 Task: Display open comments.
Action: Mouse moved to (1157, 71)
Screenshot: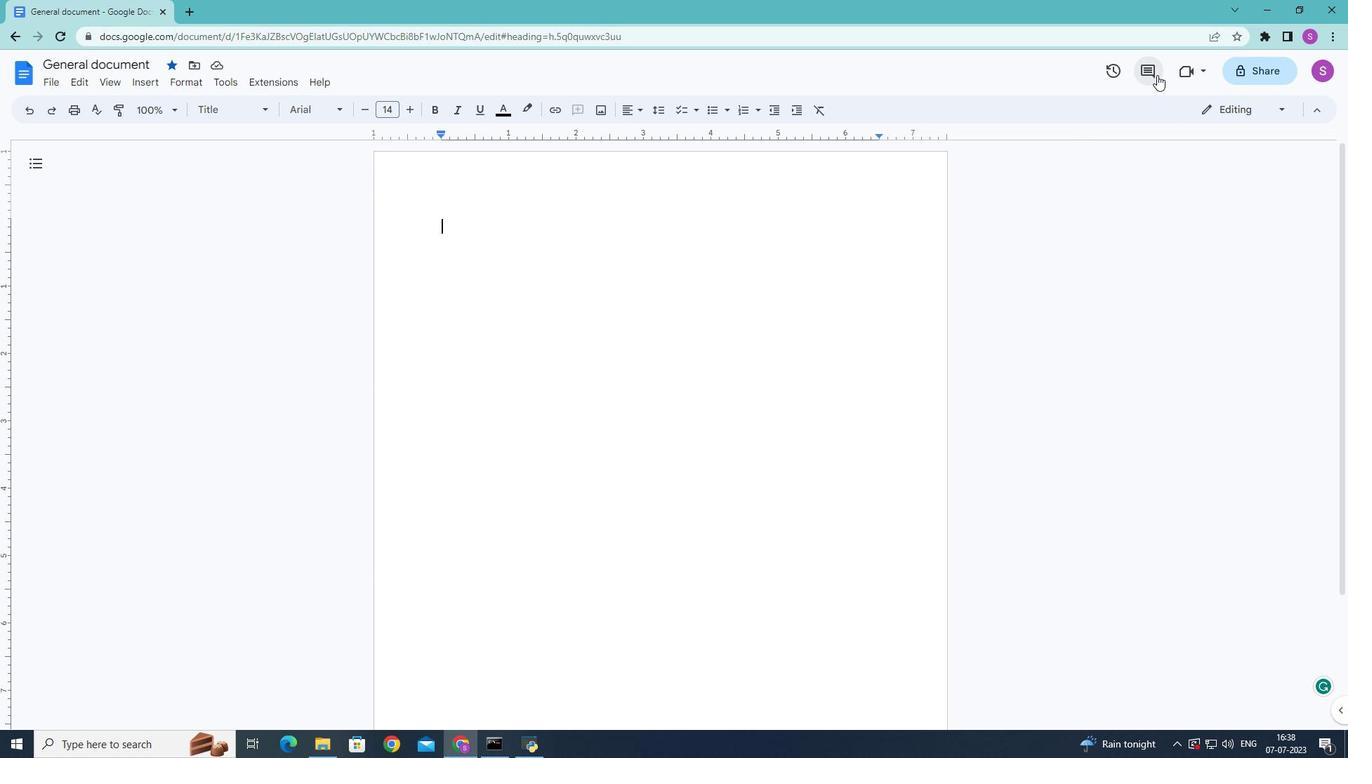 
Action: Mouse pressed left at (1157, 71)
Screenshot: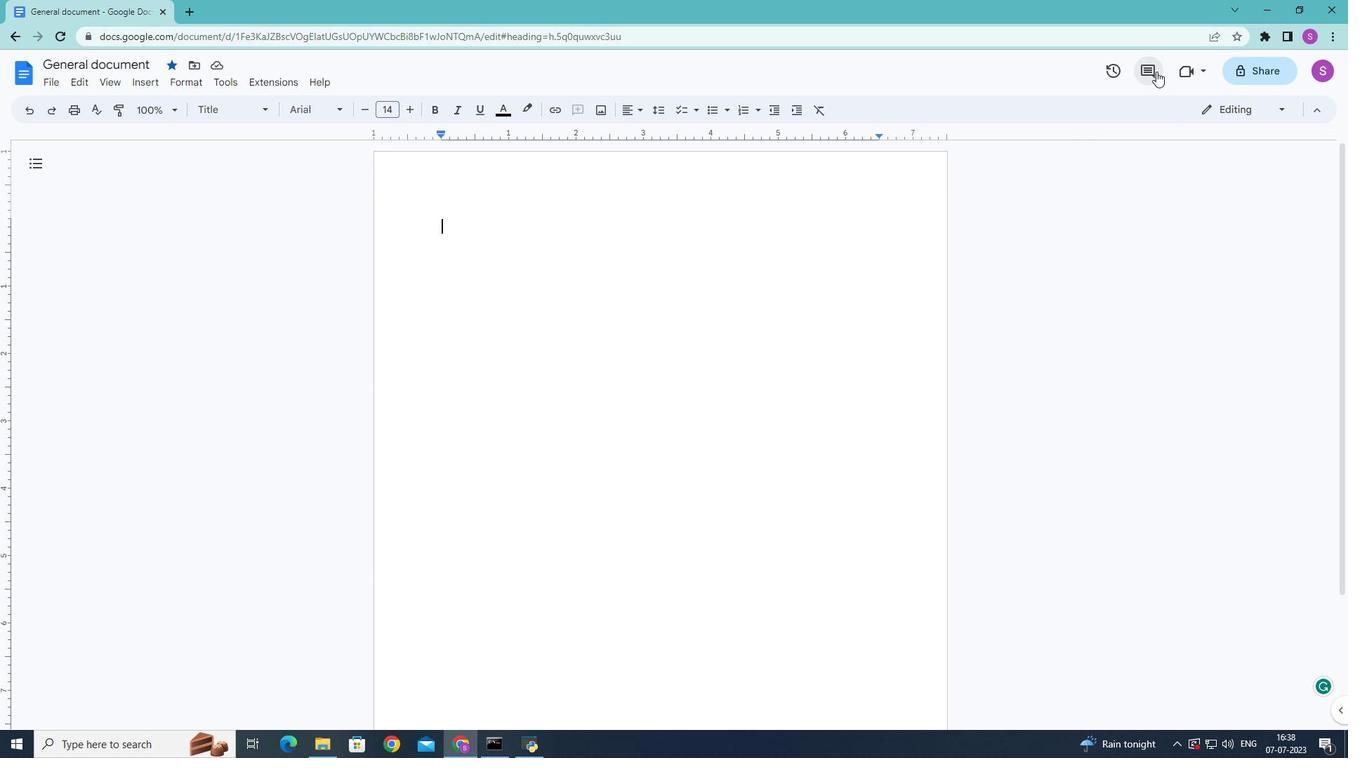 
Action: Mouse moved to (1209, 110)
Screenshot: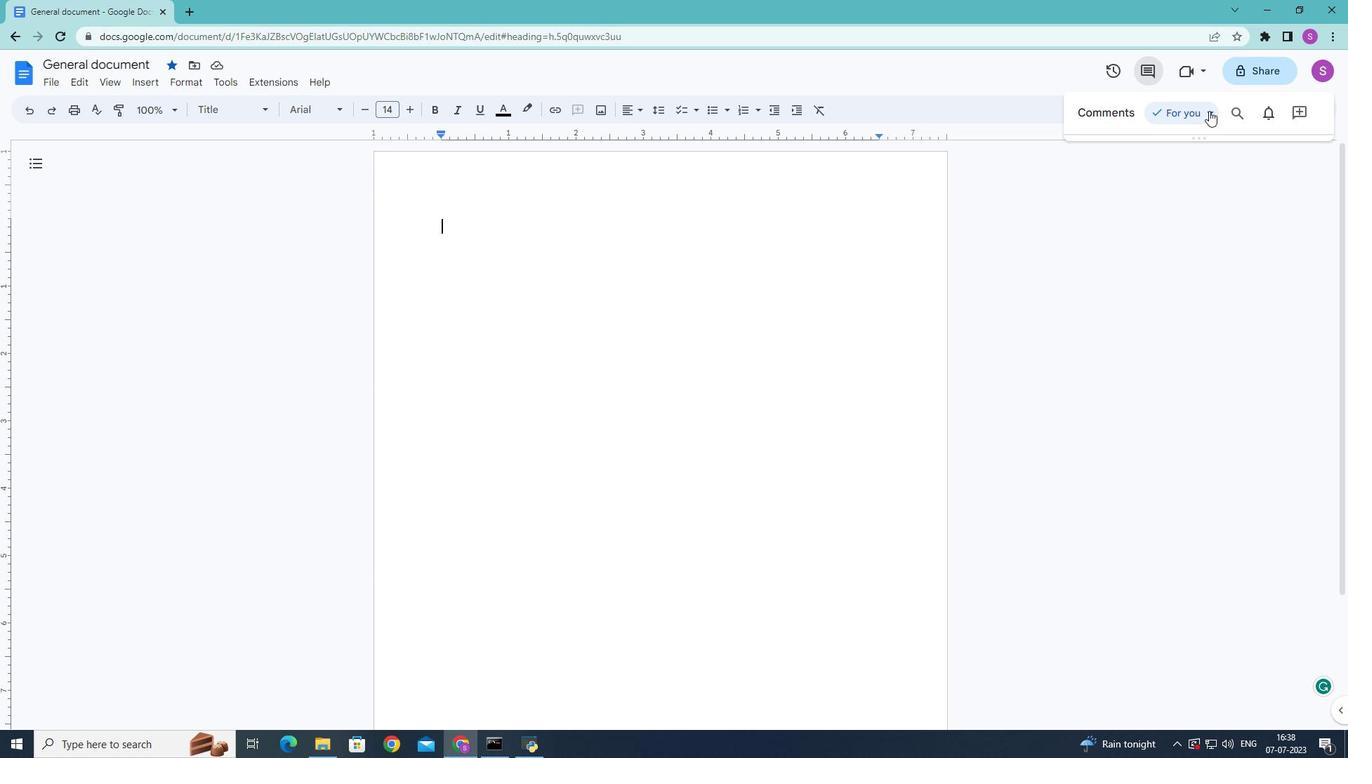 
Action: Mouse pressed left at (1209, 110)
Screenshot: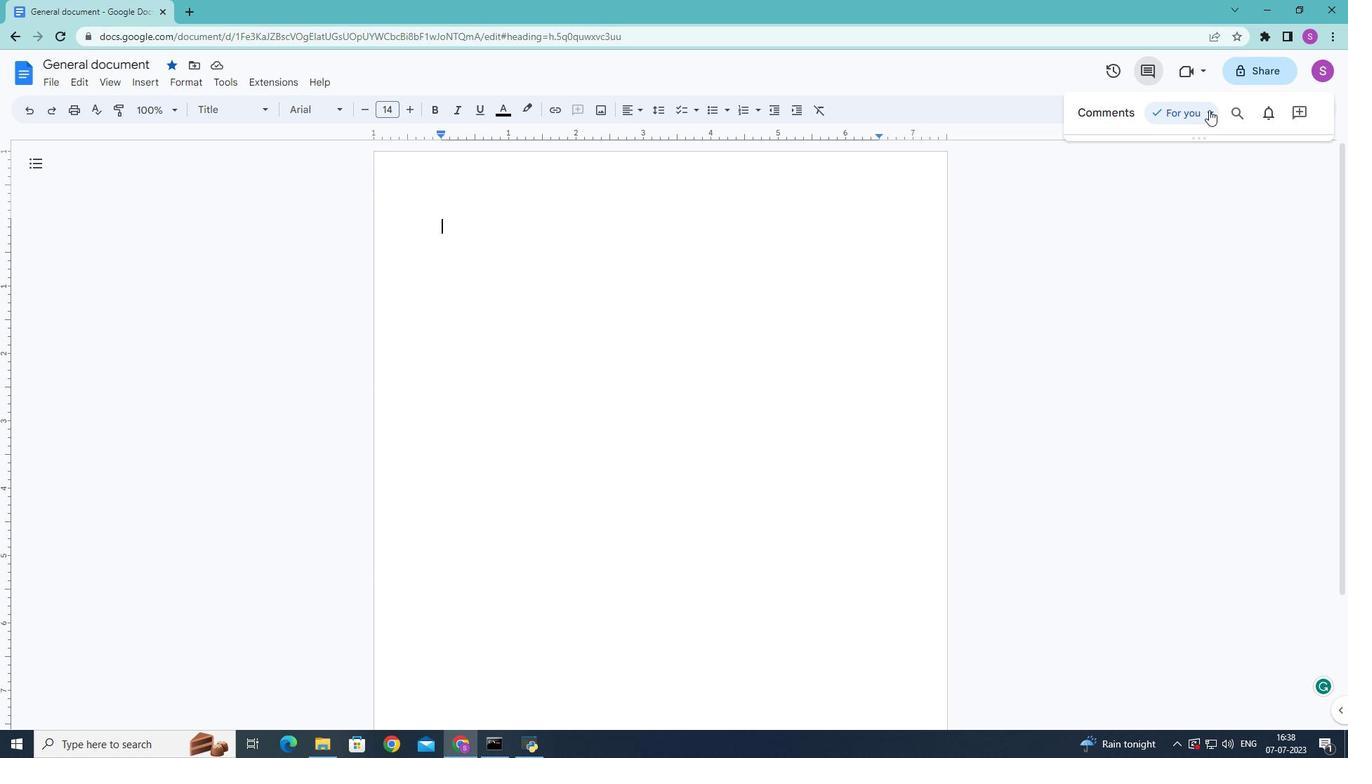 
Action: Mouse moved to (1190, 184)
Screenshot: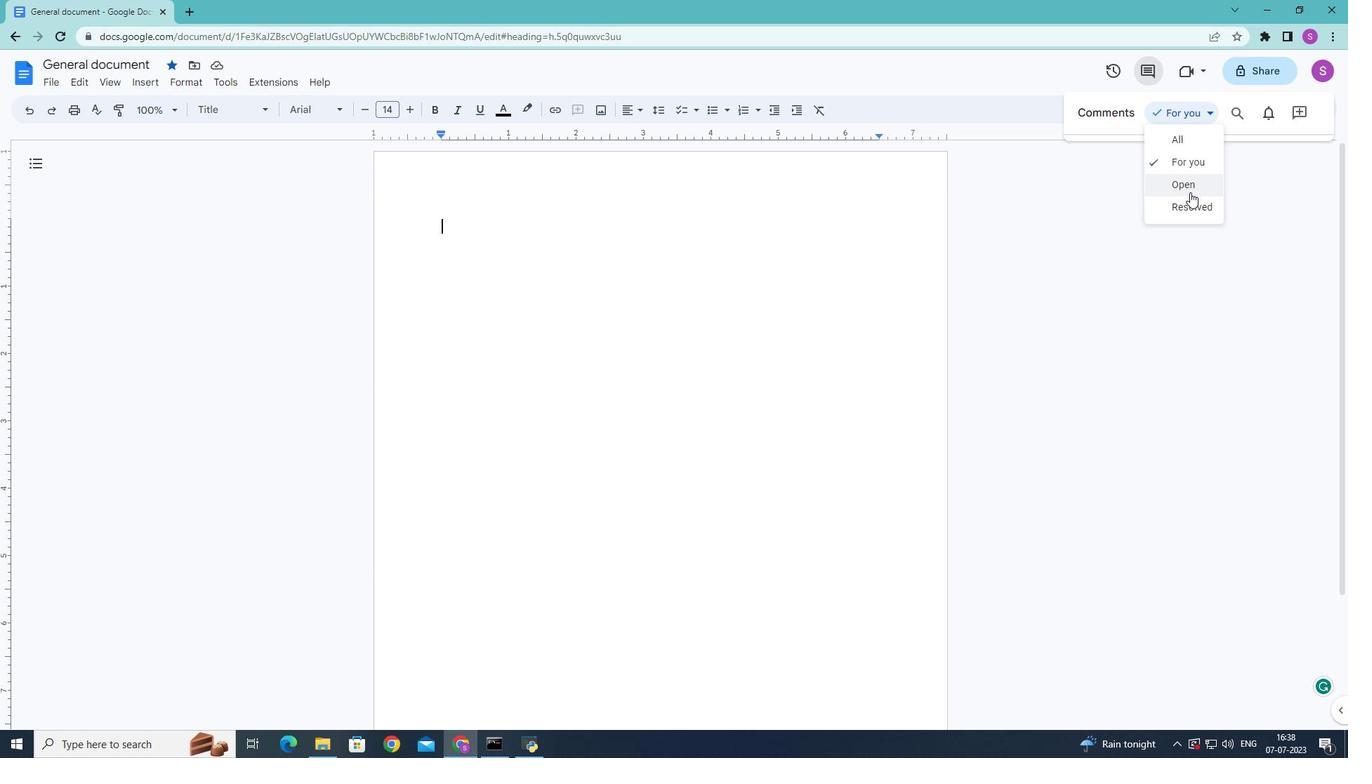 
Action: Mouse pressed left at (1190, 184)
Screenshot: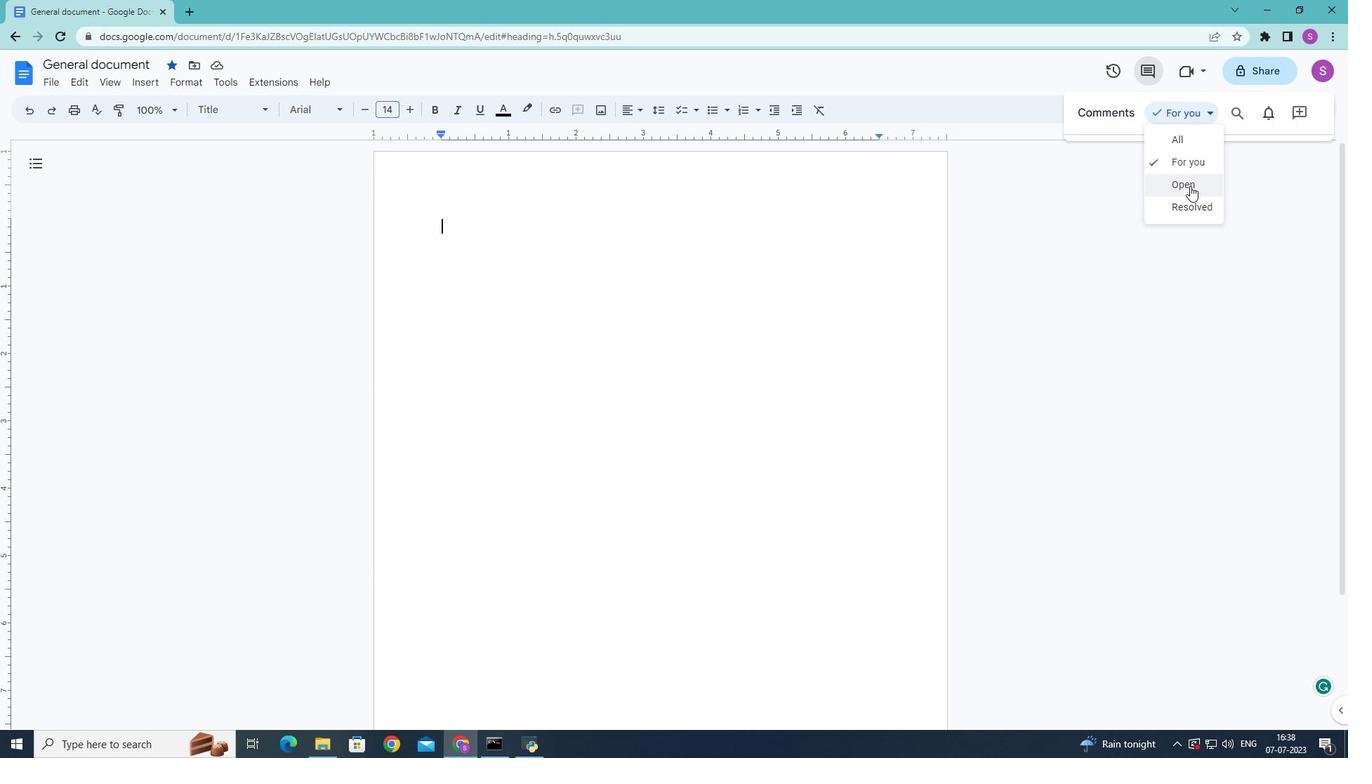 
Action: Mouse moved to (1064, 362)
Screenshot: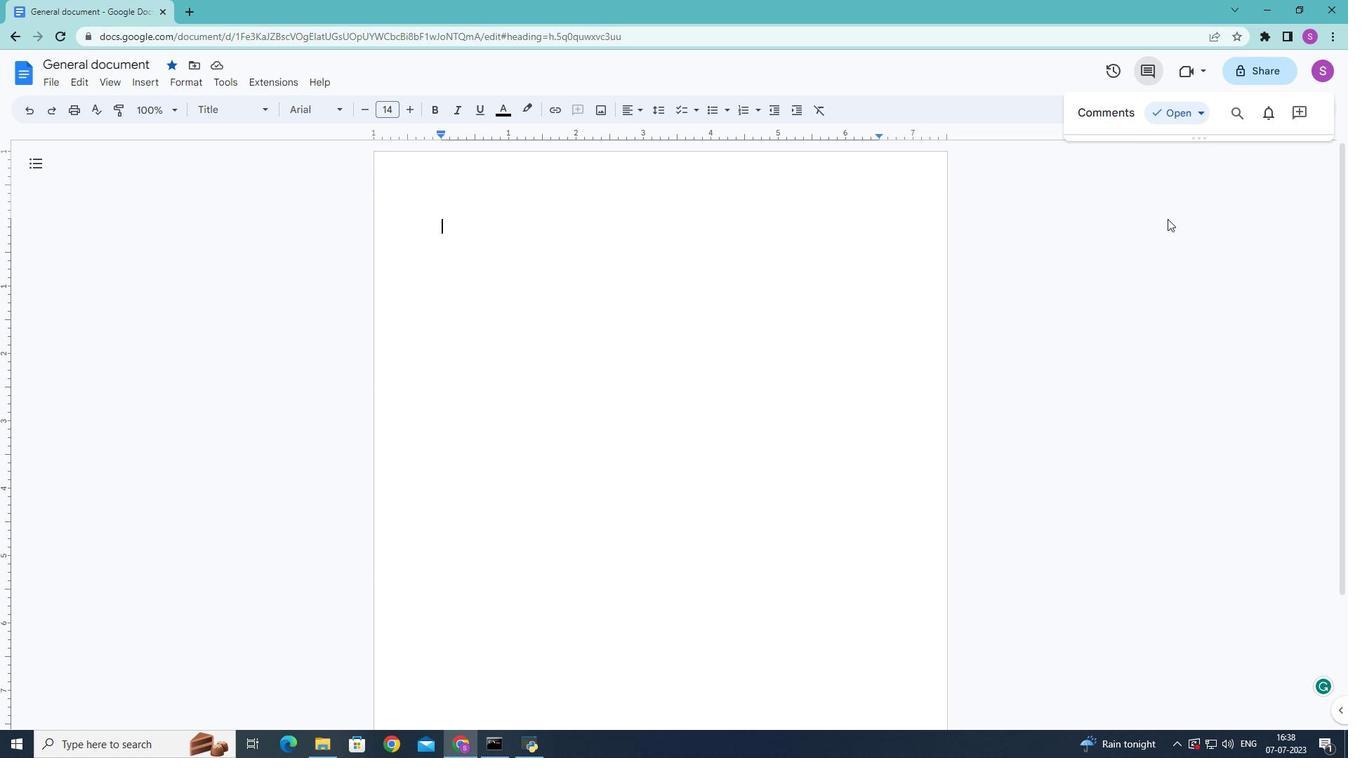 
